 Task: Add Vive Organic Immunity Boost Elderberry, Ginger & Turmeric Shot to the cart.
Action: Mouse moved to (21, 97)
Screenshot: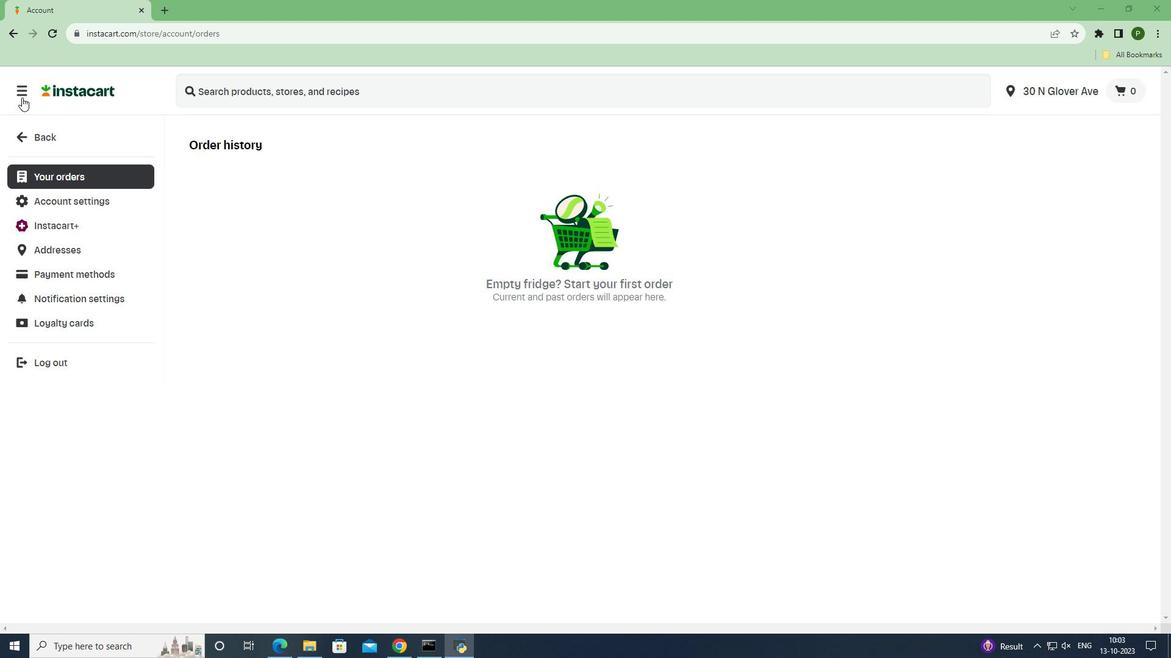 
Action: Mouse pressed left at (21, 97)
Screenshot: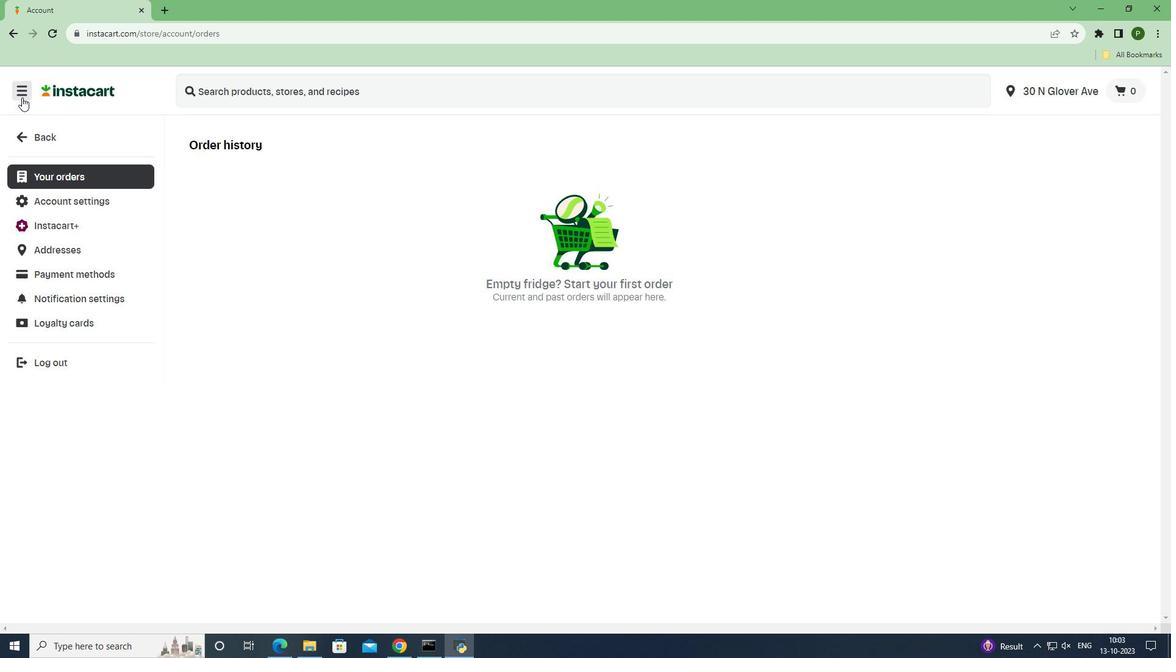 
Action: Mouse moved to (73, 314)
Screenshot: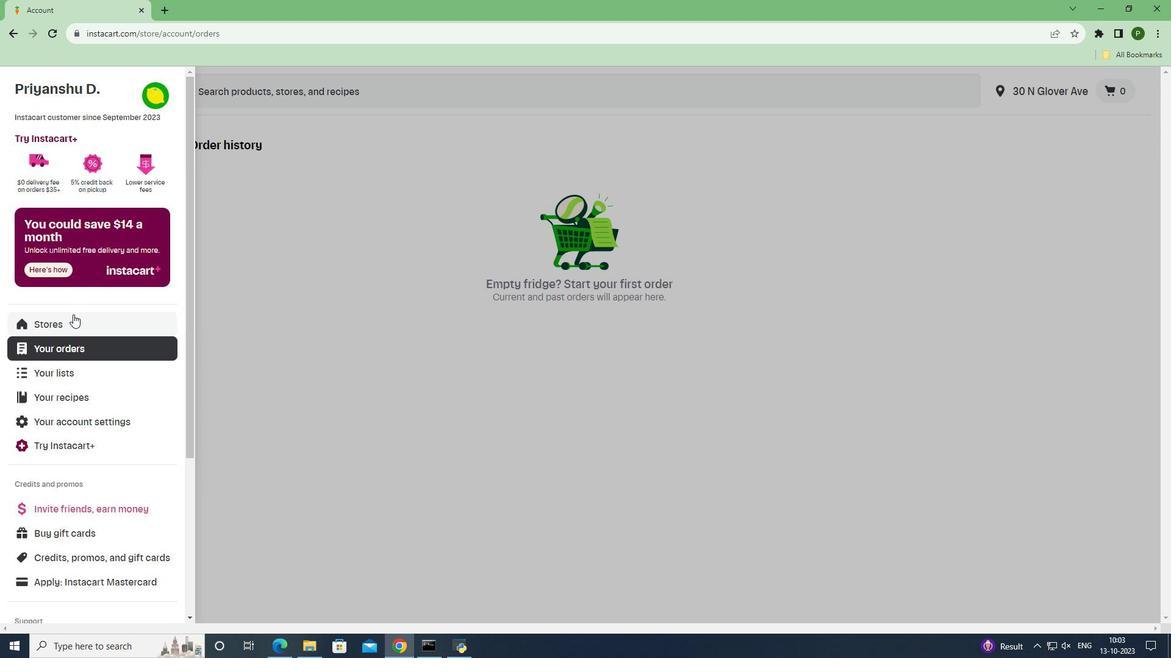 
Action: Mouse pressed left at (73, 314)
Screenshot: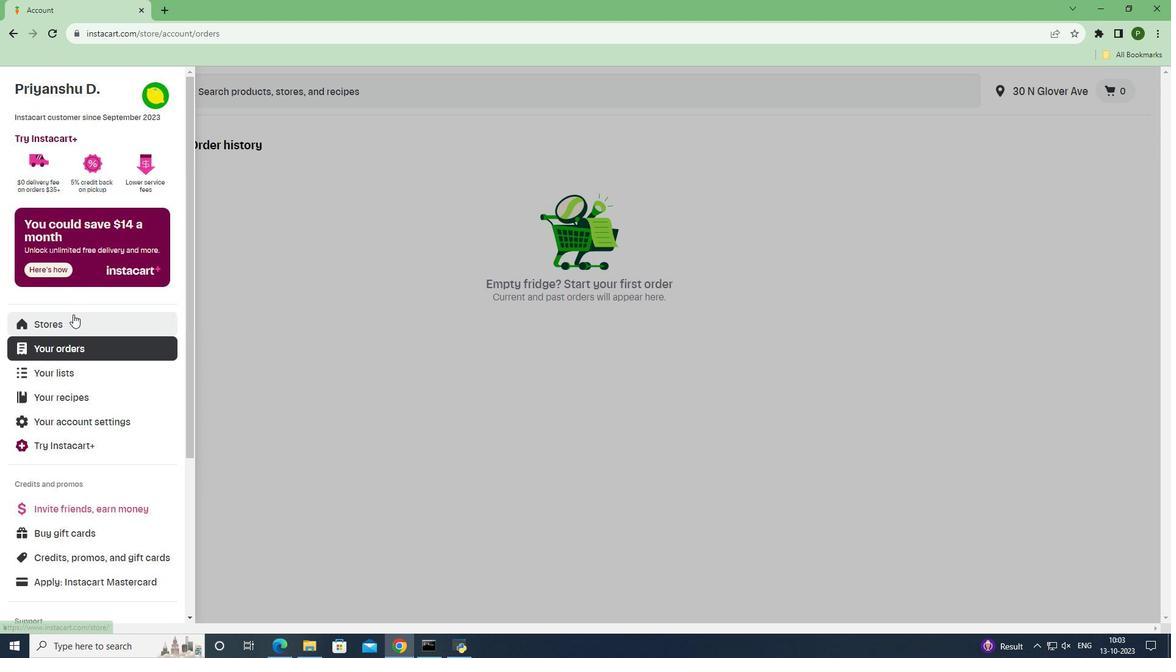 
Action: Mouse moved to (277, 137)
Screenshot: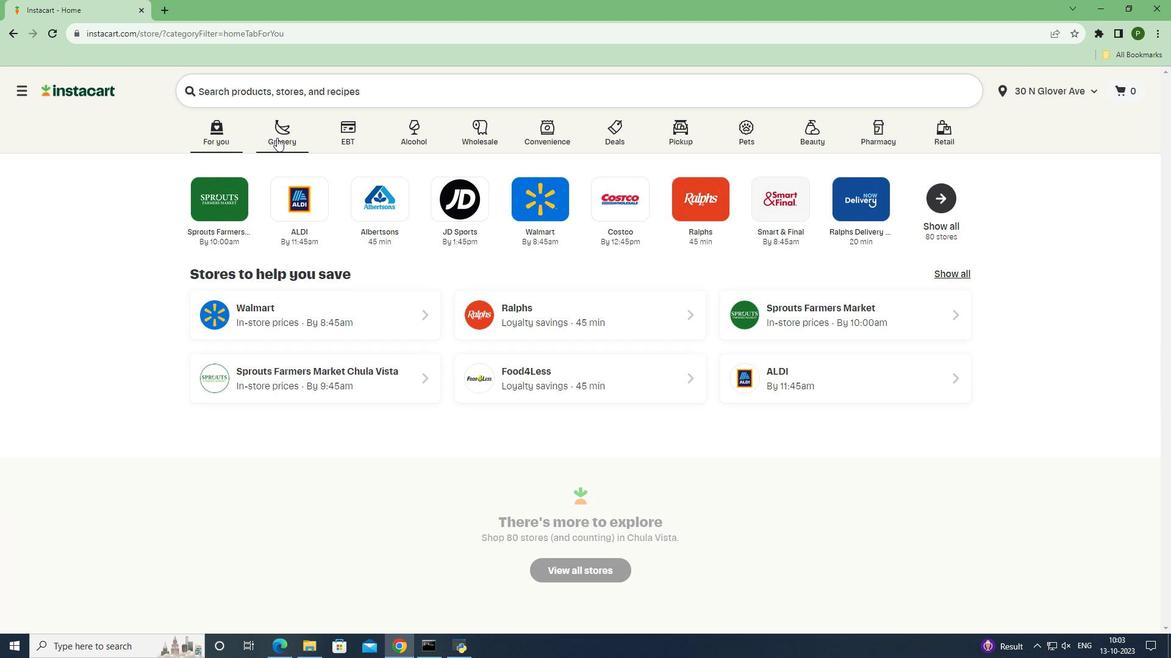 
Action: Mouse pressed left at (277, 137)
Screenshot: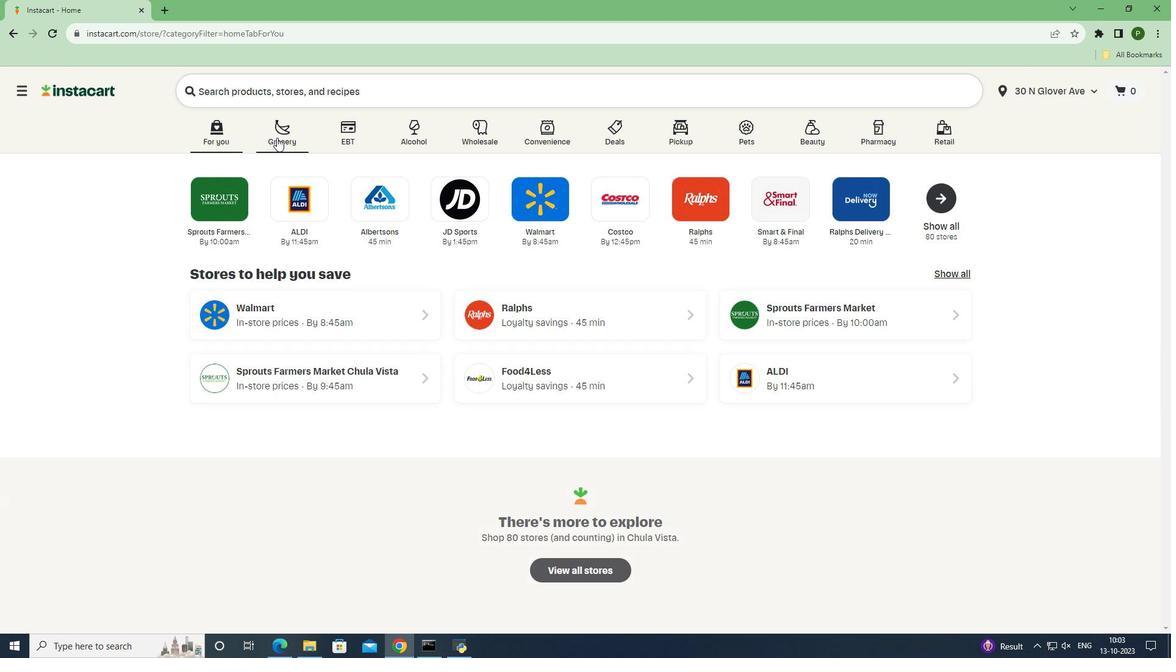 
Action: Mouse moved to (760, 278)
Screenshot: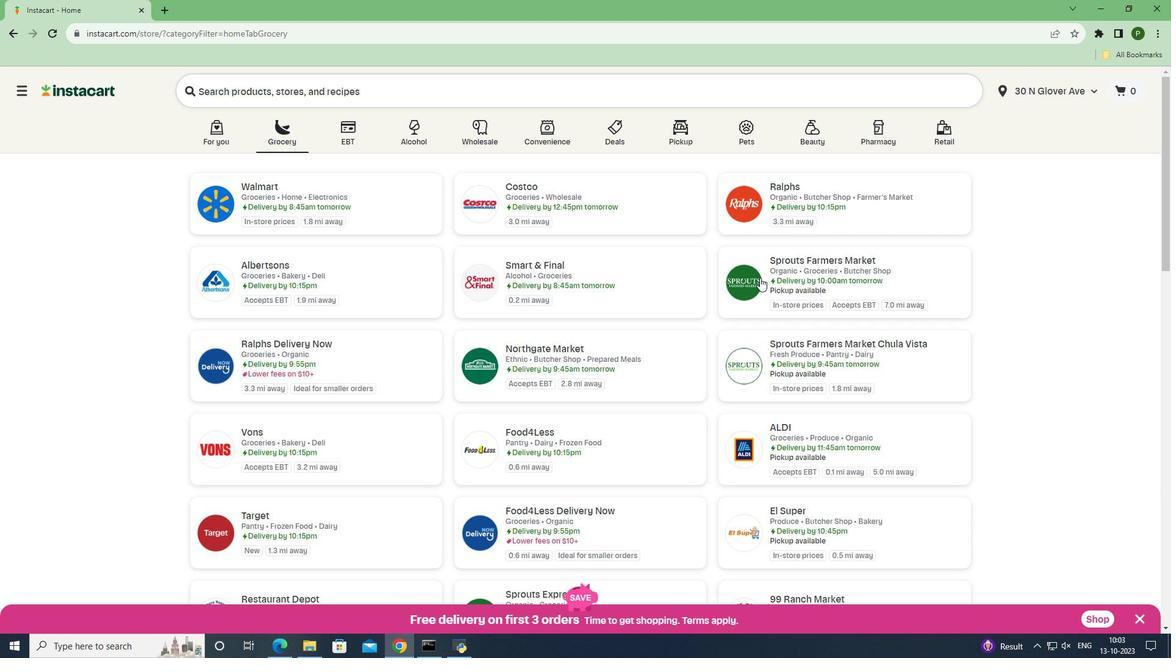 
Action: Mouse pressed left at (760, 278)
Screenshot: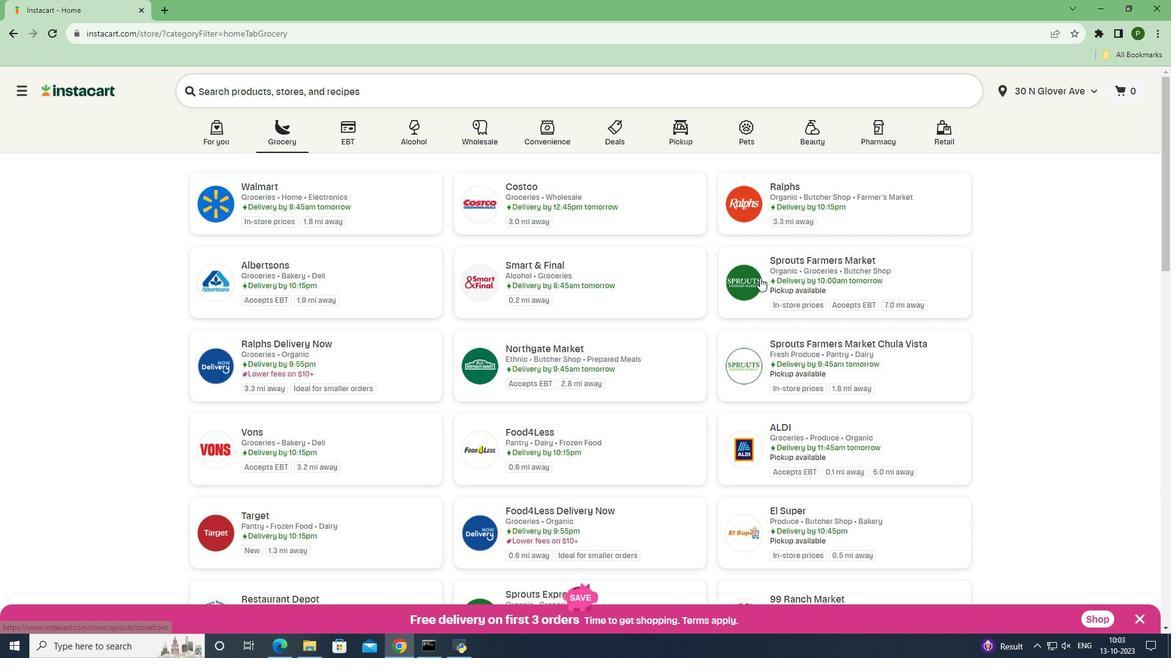 
Action: Mouse moved to (75, 460)
Screenshot: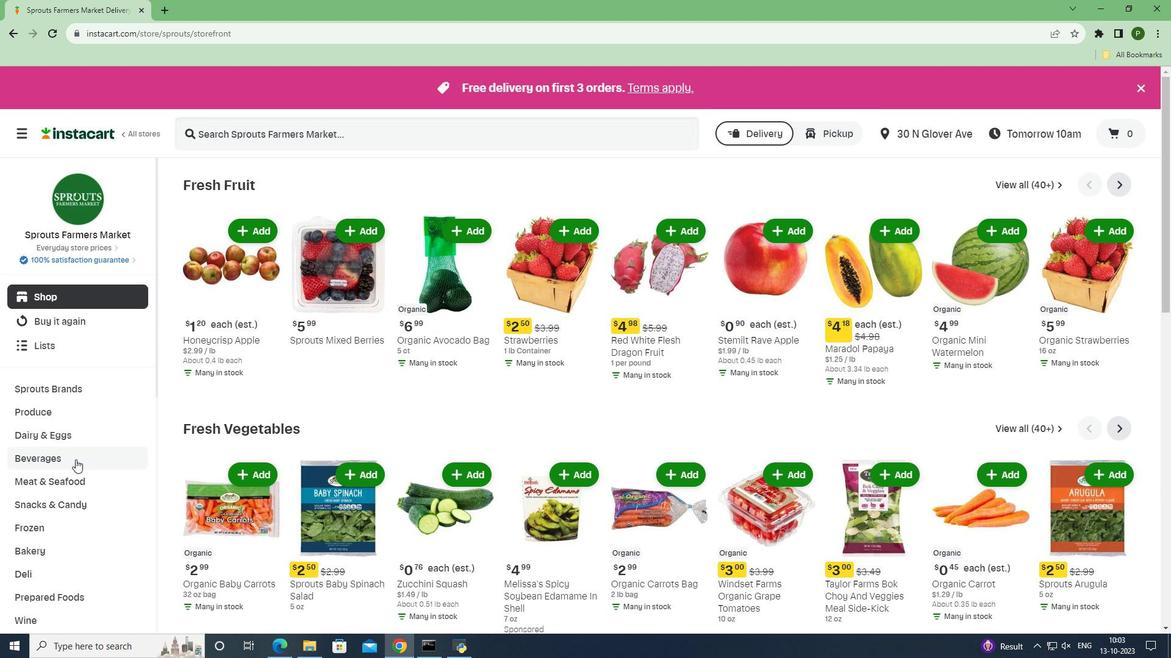 
Action: Mouse pressed left at (75, 460)
Screenshot: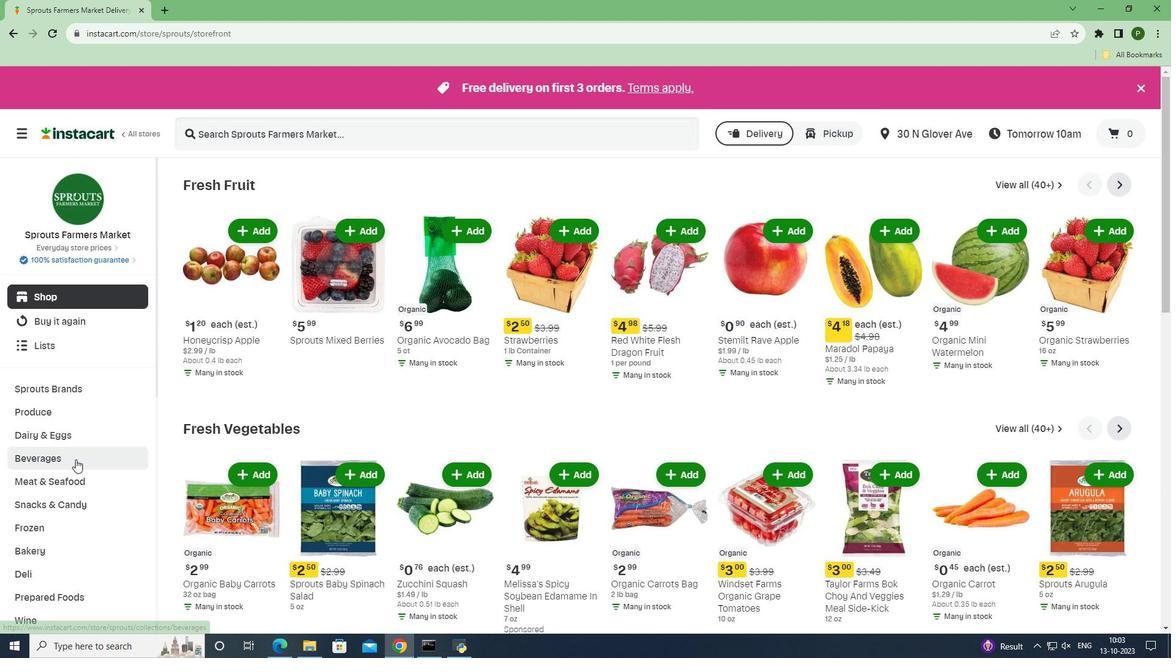 
Action: Mouse moved to (681, 208)
Screenshot: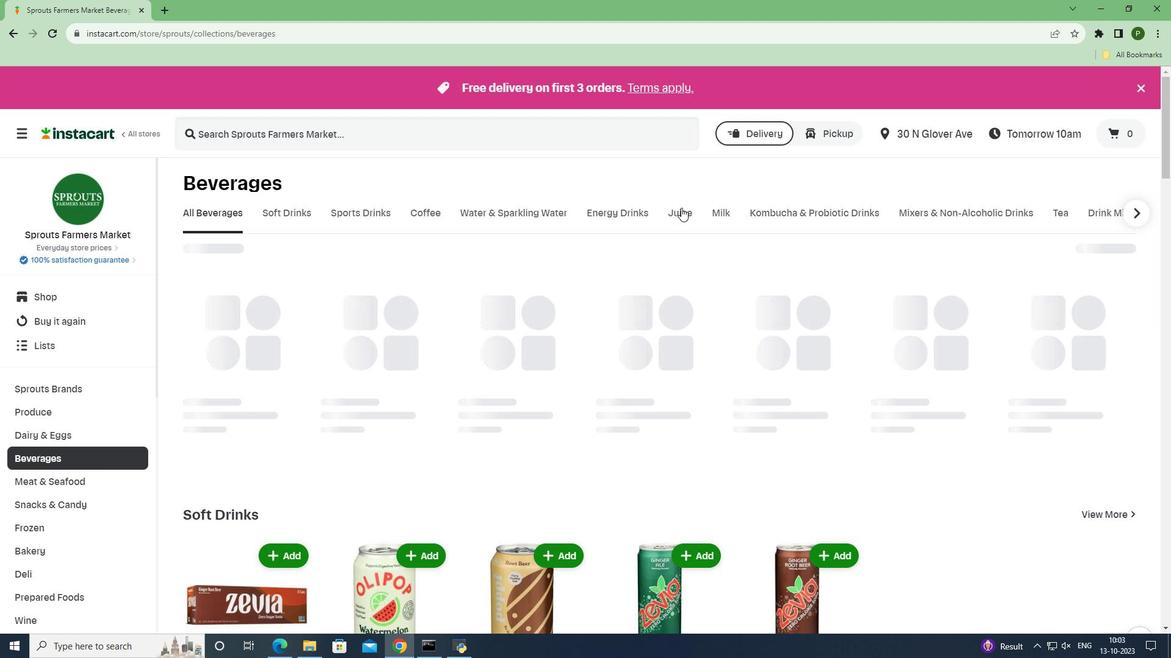 
Action: Mouse pressed left at (681, 208)
Screenshot: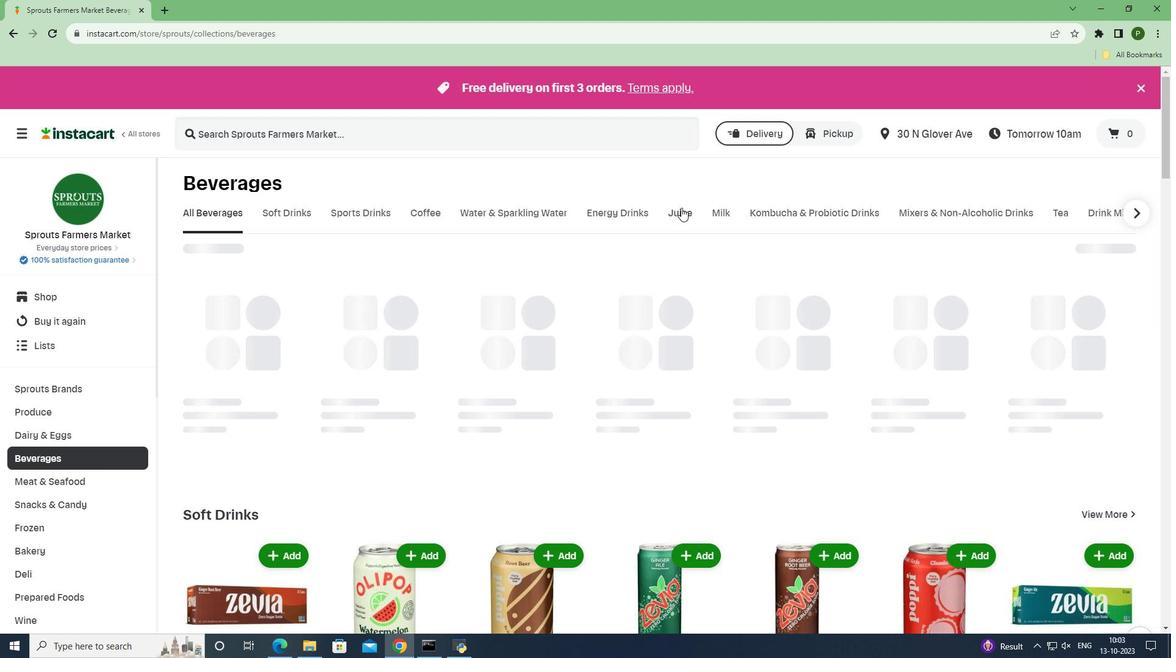 
Action: Mouse moved to (377, 143)
Screenshot: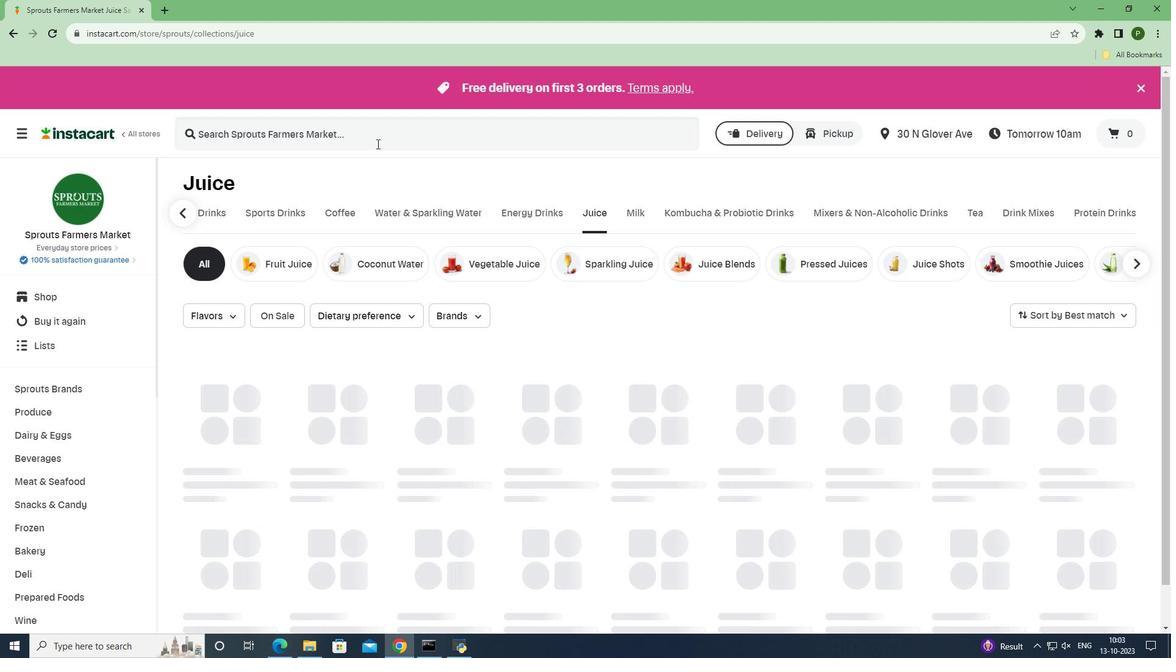 
Action: Mouse pressed left at (377, 143)
Screenshot: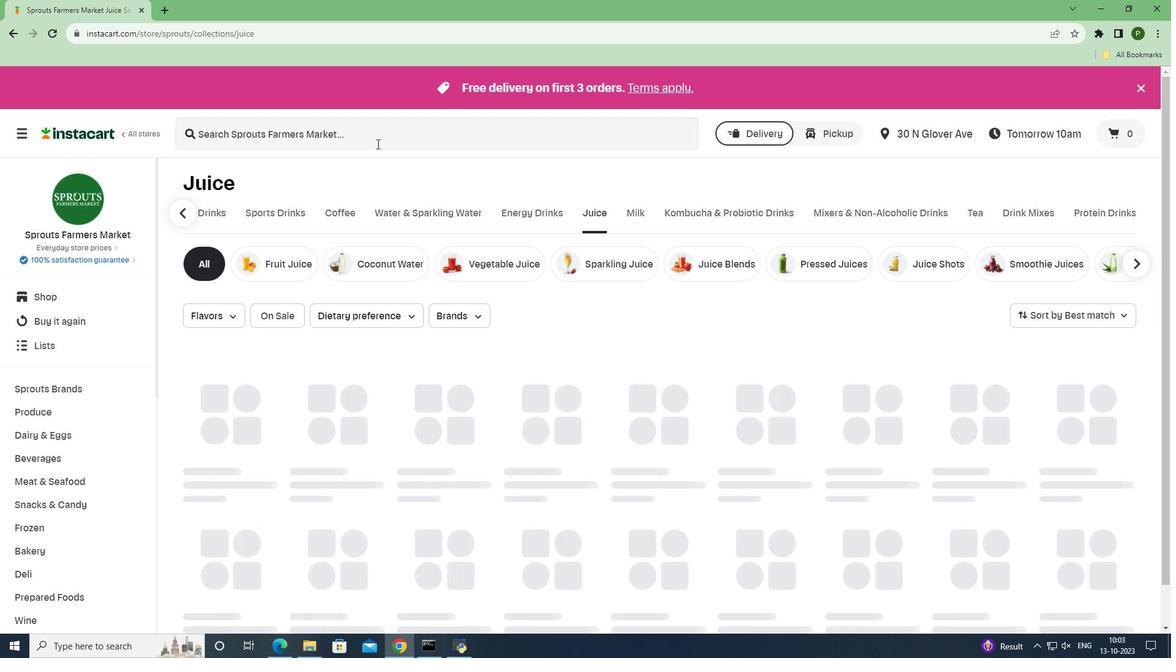 
Action: Key pressed <Key.caps_lock>V<Key.caps_lock>ive<Key.space><Key.caps_lock>O<Key.caps_lock>rganic<Key.space><Key.caps_lock>I<Key.caps_lock>mmunity<Key.space><Key.caps_lock>B<Key.caps_lock>oost<Key.space><Key.caps_lock>E<Key.caps_lock>lderberry<Key.space><Key.caps_lock>G<Key.caps_lock>inger<Key.space><Key.shift>&<Key.space><Key.caps_lock>T<Key.caps_lock>urmeric<Key.space><Key.caps_lock>S<Key.caps_lock>hot<Key.space><Key.enter>
Screenshot: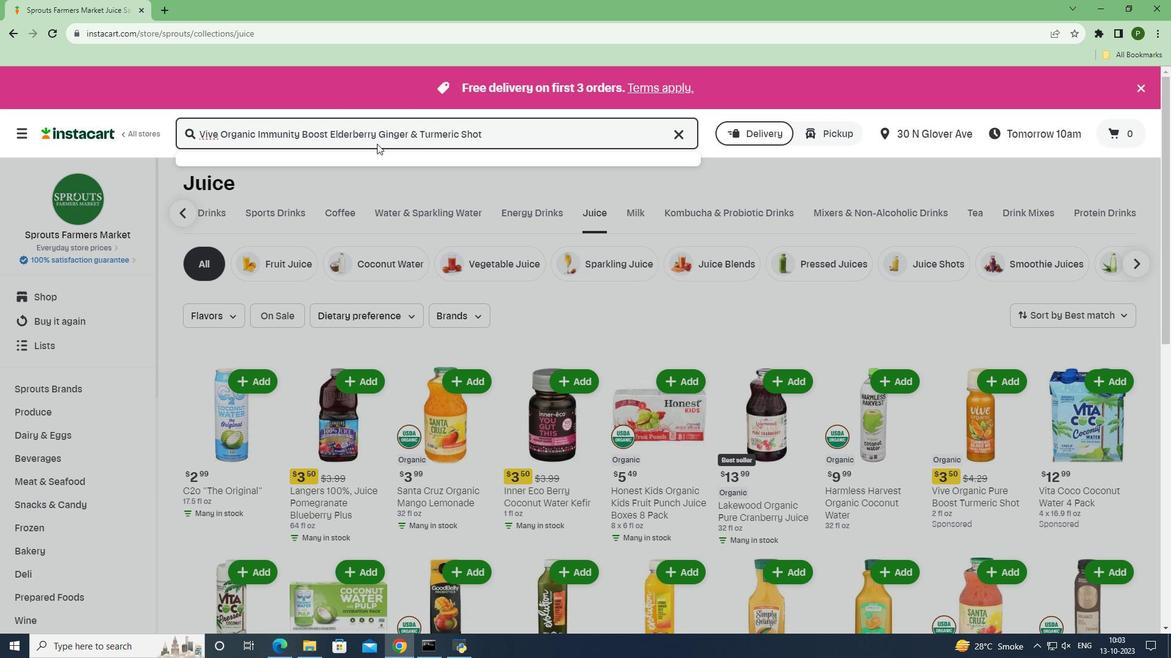 
Action: Mouse moved to (342, 266)
Screenshot: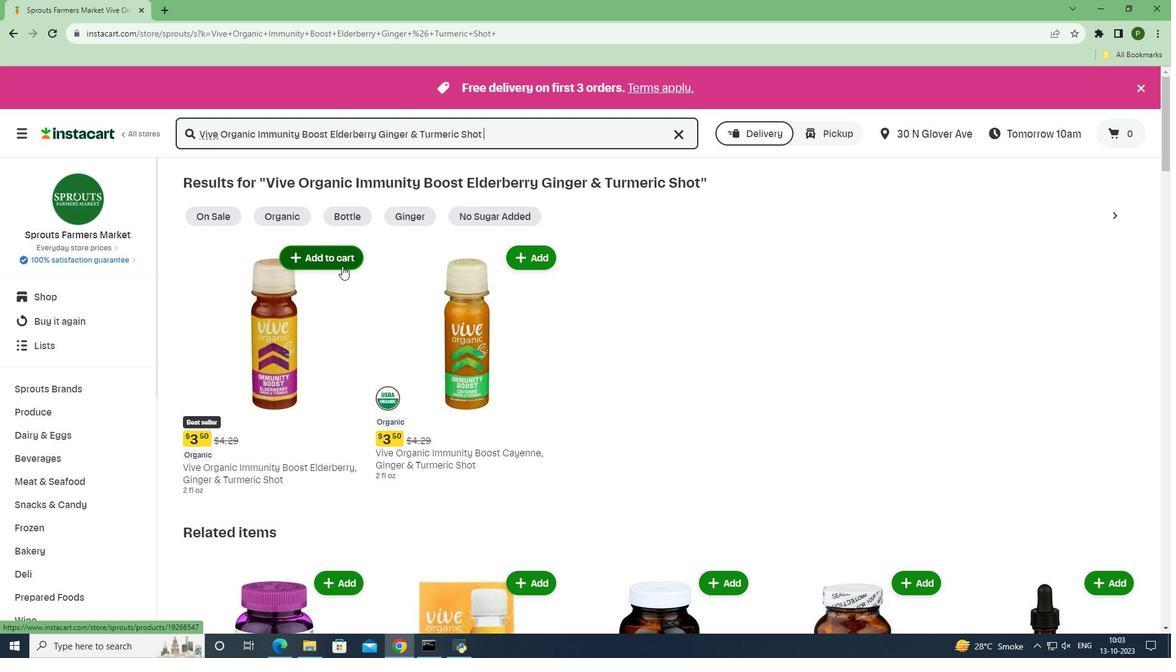 
Action: Mouse pressed left at (342, 266)
Screenshot: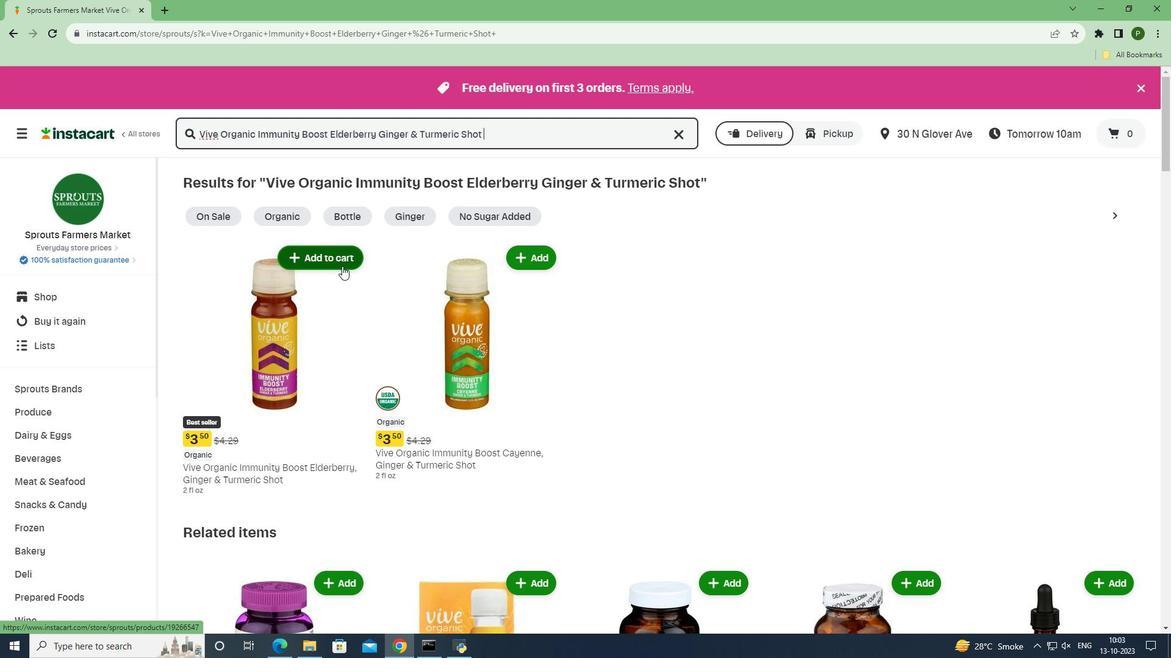 
Action: Mouse moved to (375, 317)
Screenshot: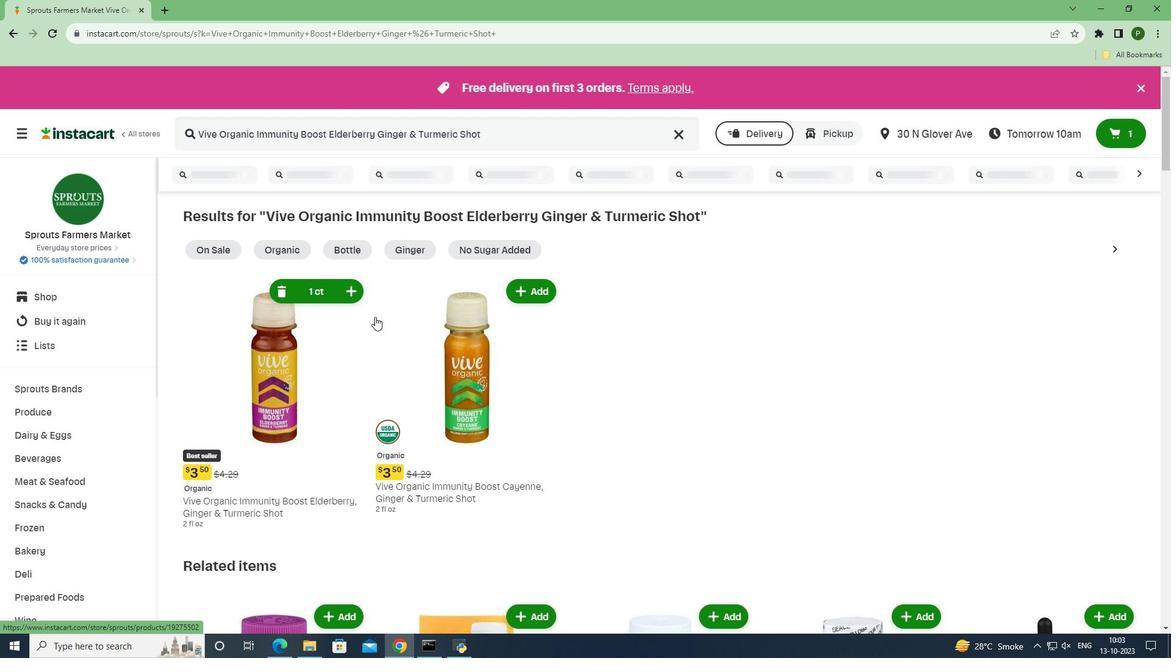 
